 Task: Add Dates with Start Date as Aug 01 2023 and Due Date as Aug 31 2023 to Card Card0005 in Board Board0002 in Development in Trello
Action: Mouse moved to (608, 79)
Screenshot: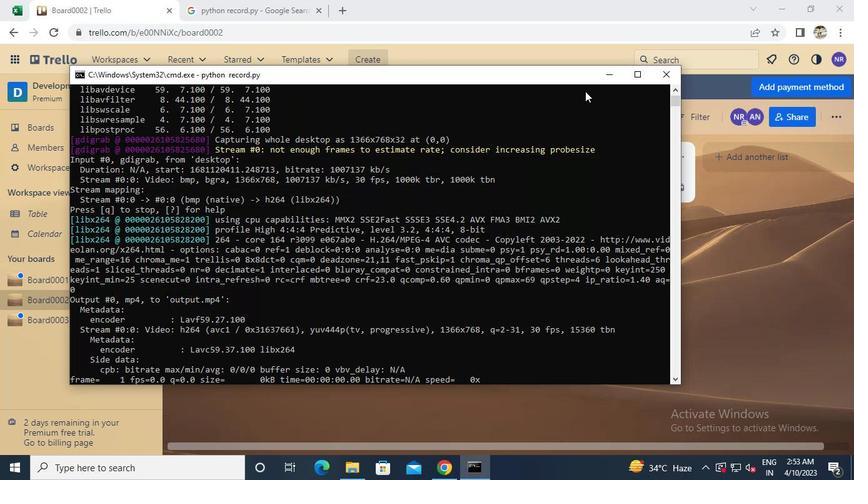 
Action: Mouse pressed left at (608, 79)
Screenshot: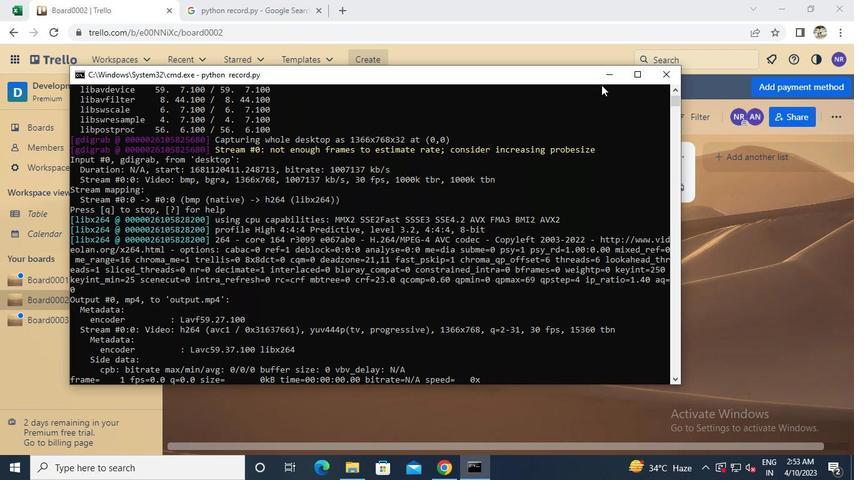 
Action: Mouse moved to (326, 177)
Screenshot: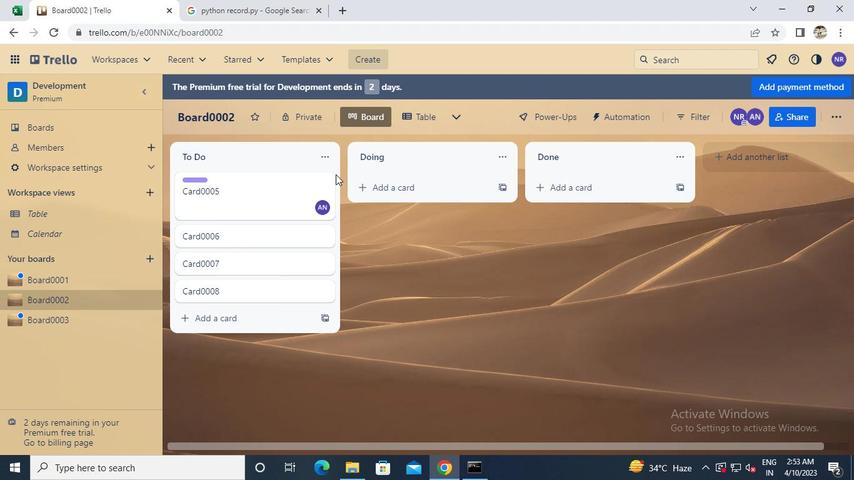 
Action: Mouse pressed left at (326, 177)
Screenshot: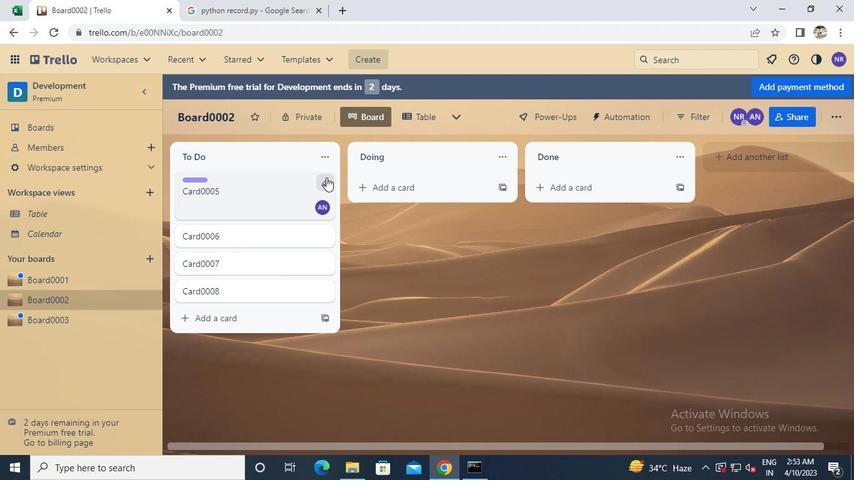 
Action: Mouse moved to (353, 310)
Screenshot: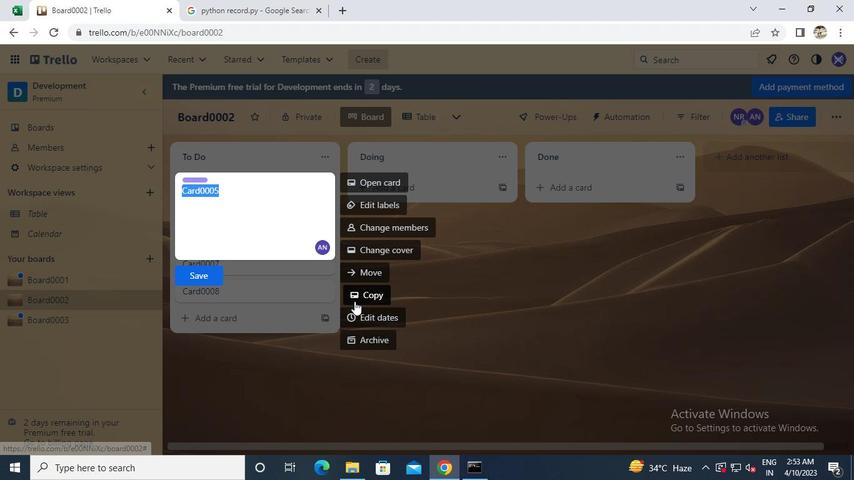 
Action: Mouse pressed left at (353, 310)
Screenshot: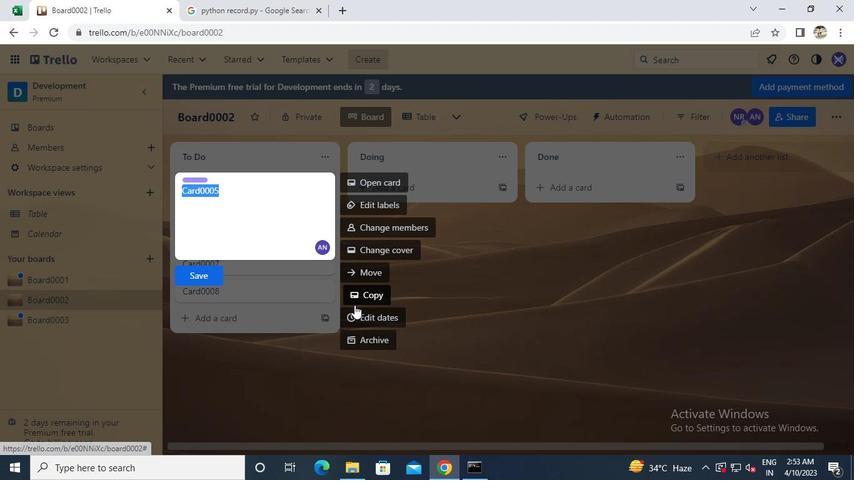 
Action: Mouse pressed left at (353, 310)
Screenshot: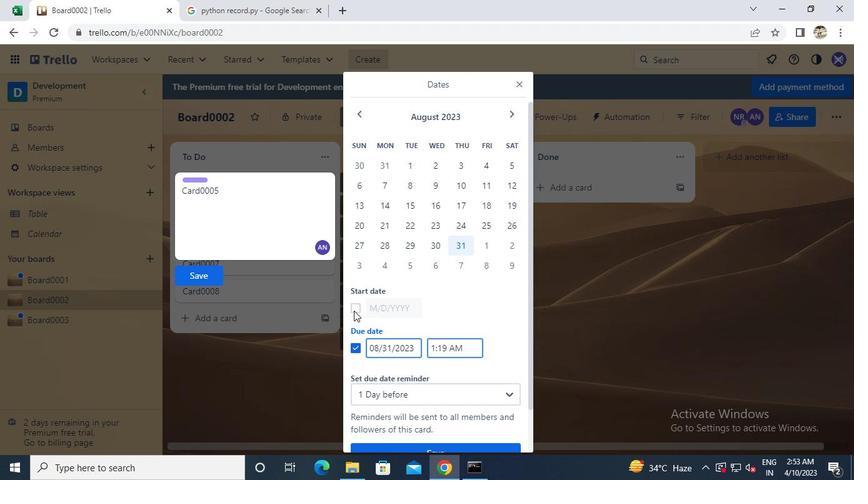 
Action: Mouse moved to (407, 160)
Screenshot: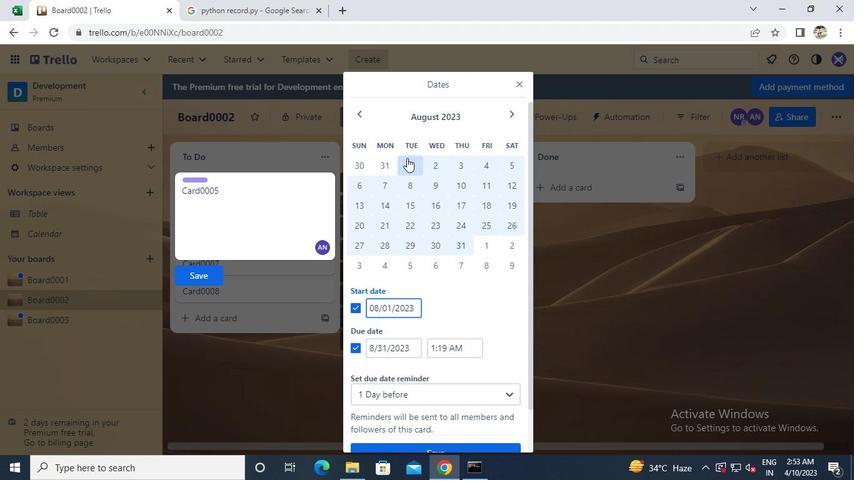 
Action: Mouse pressed left at (407, 160)
Screenshot: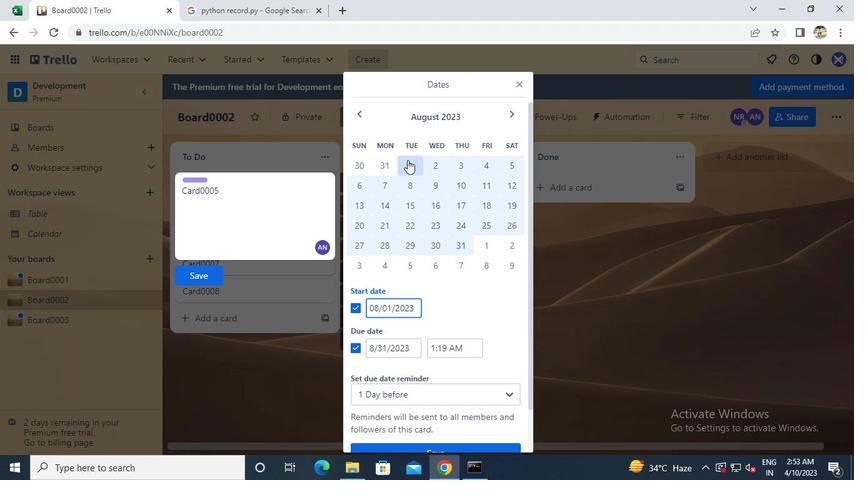 
Action: Mouse moved to (461, 245)
Screenshot: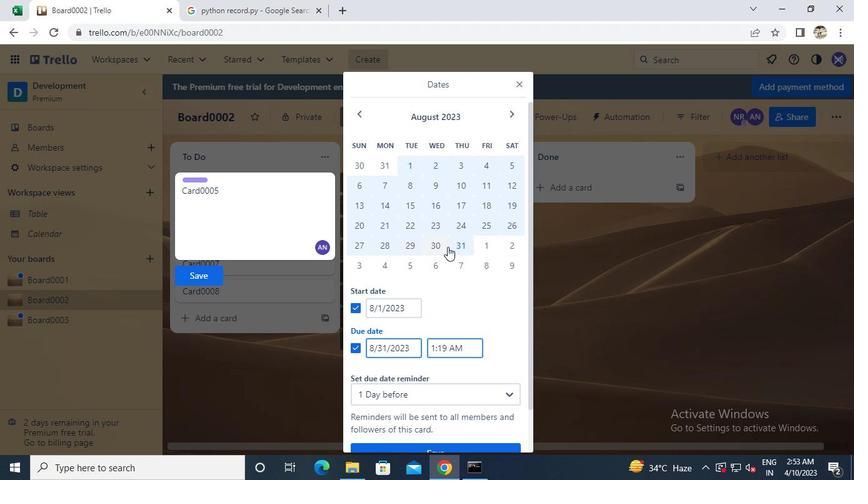 
Action: Mouse pressed left at (461, 245)
Screenshot: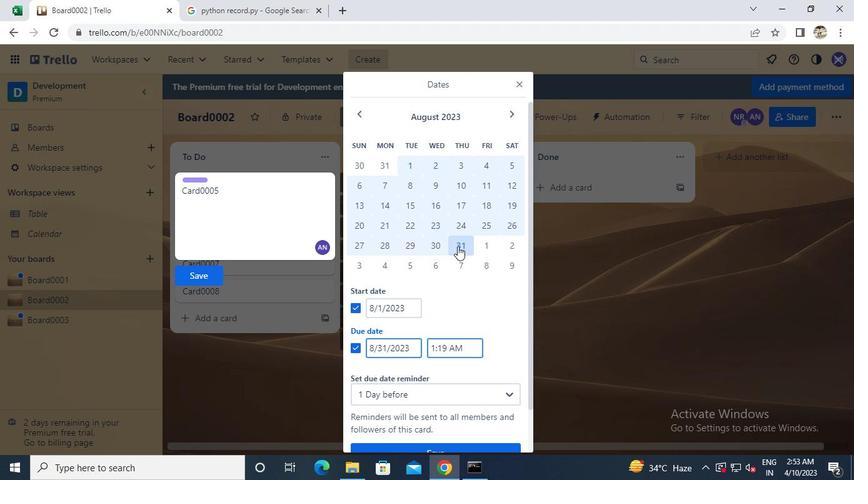 
Action: Mouse moved to (410, 410)
Screenshot: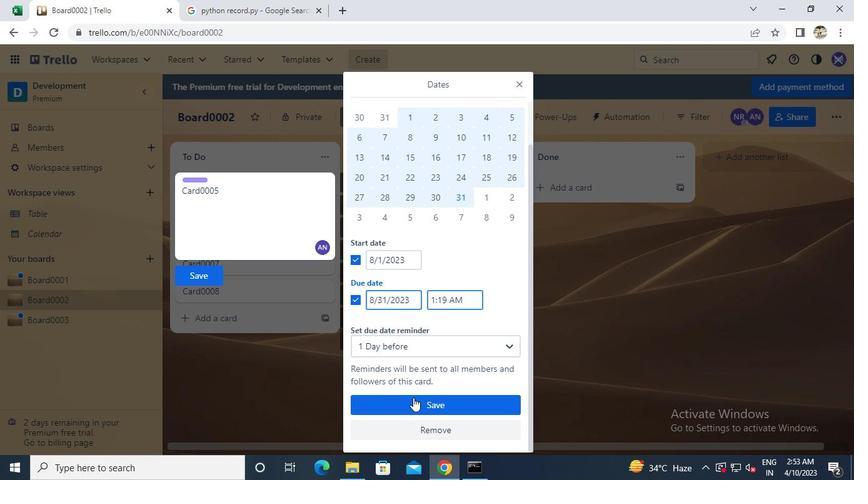 
Action: Mouse pressed left at (410, 410)
Screenshot: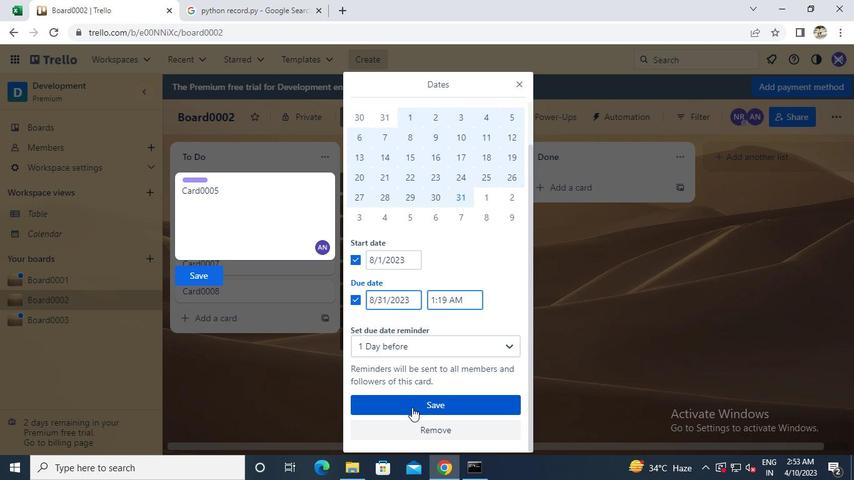 
Action: Mouse moved to (201, 277)
Screenshot: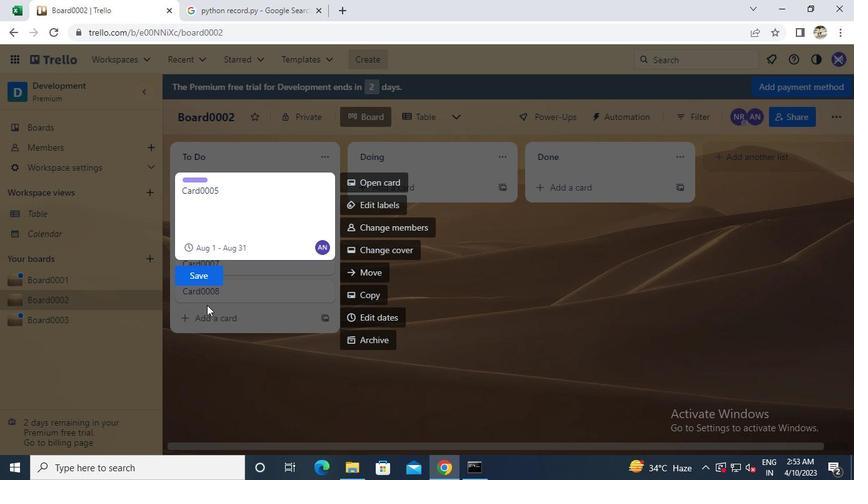 
Action: Mouse pressed left at (201, 277)
Screenshot: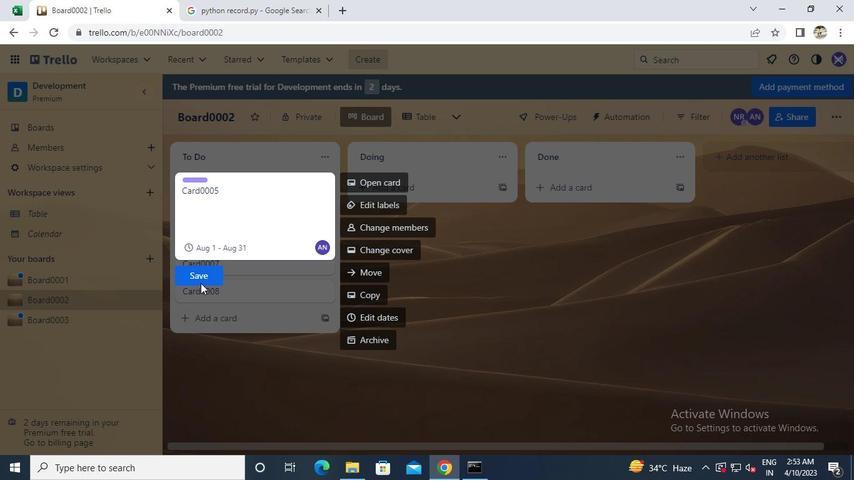 
Action: Mouse moved to (463, 469)
Screenshot: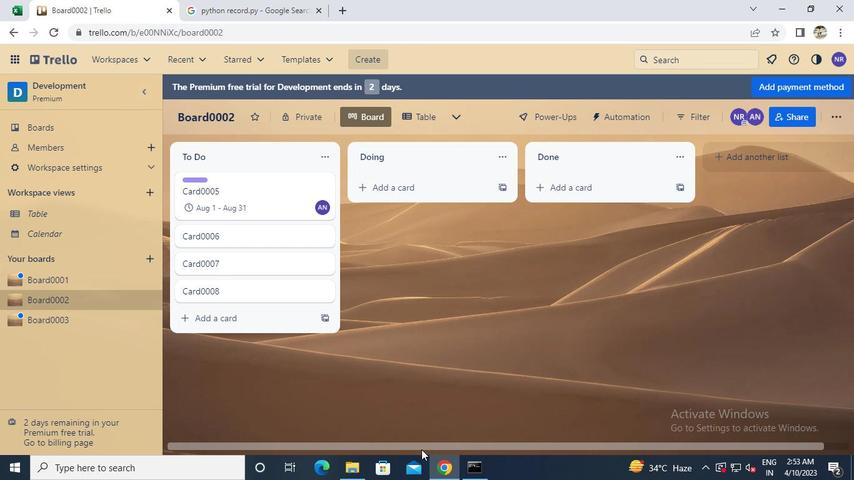 
Action: Mouse pressed left at (463, 469)
Screenshot: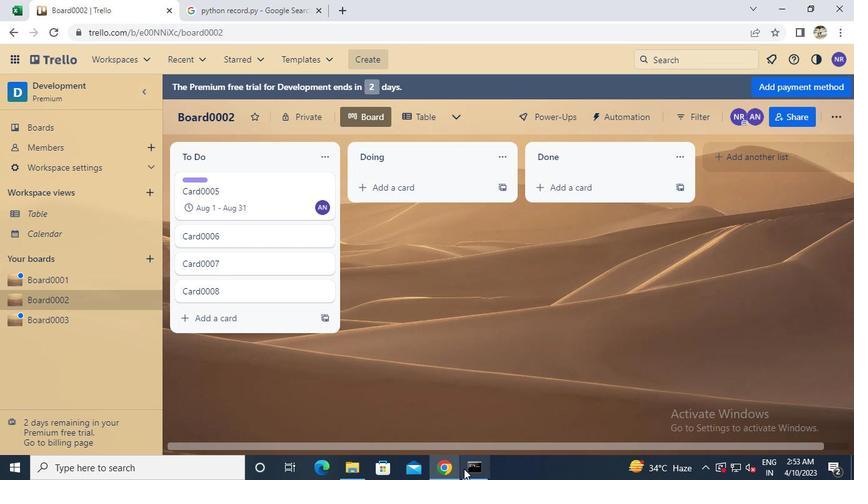 
Action: Mouse moved to (665, 75)
Screenshot: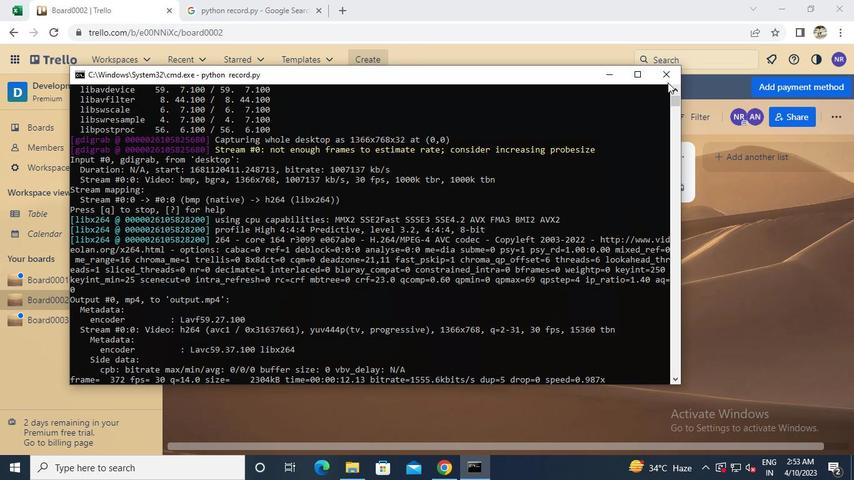 
Action: Mouse pressed left at (665, 75)
Screenshot: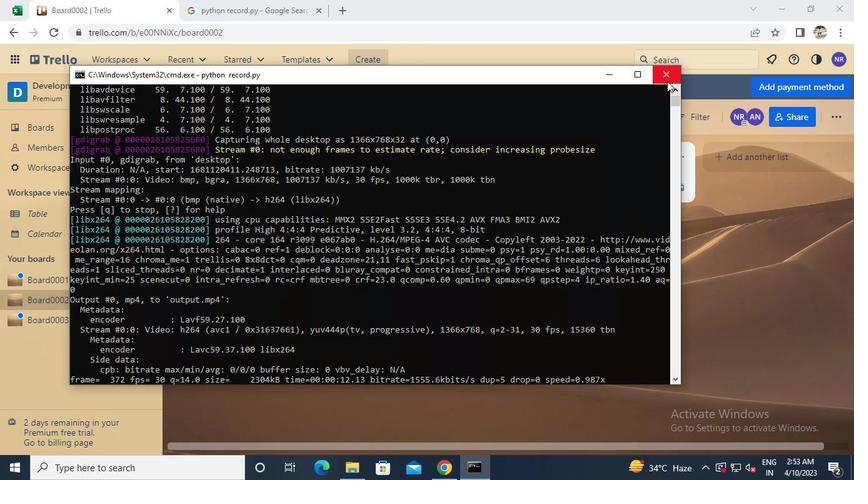 
